 Task: Change formatting with show gridlines.
Action: Mouse moved to (137, 154)
Screenshot: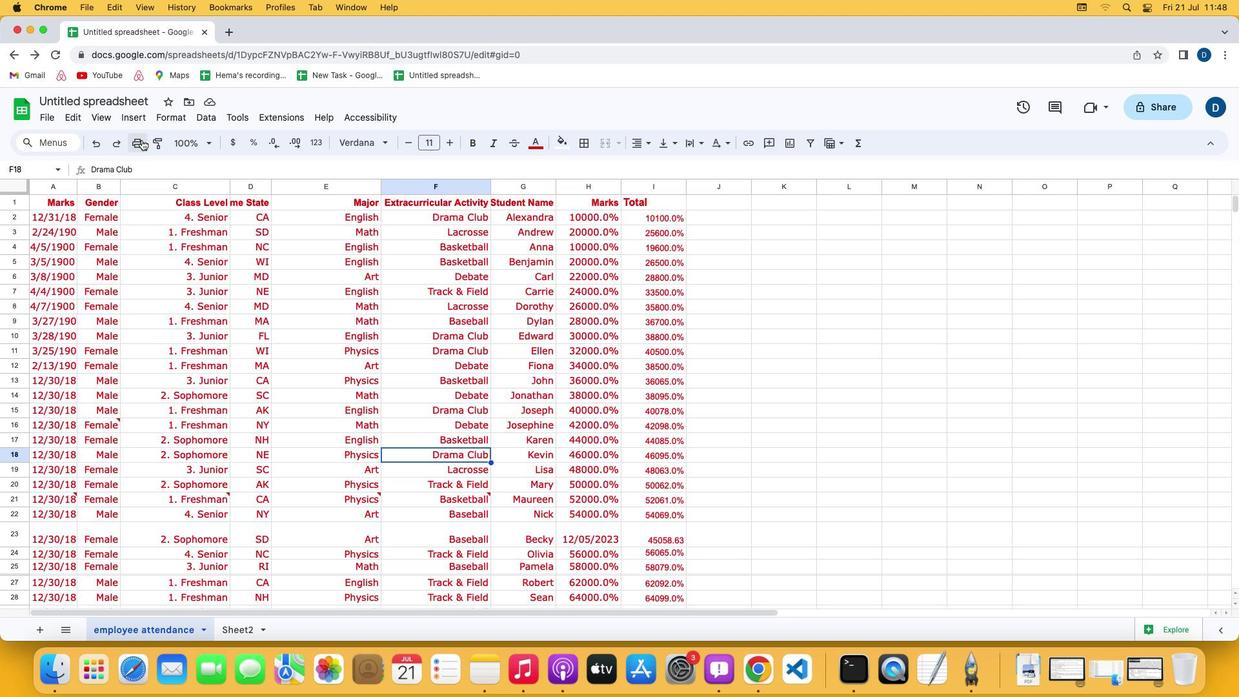 
Action: Mouse pressed left at (137, 154)
Screenshot: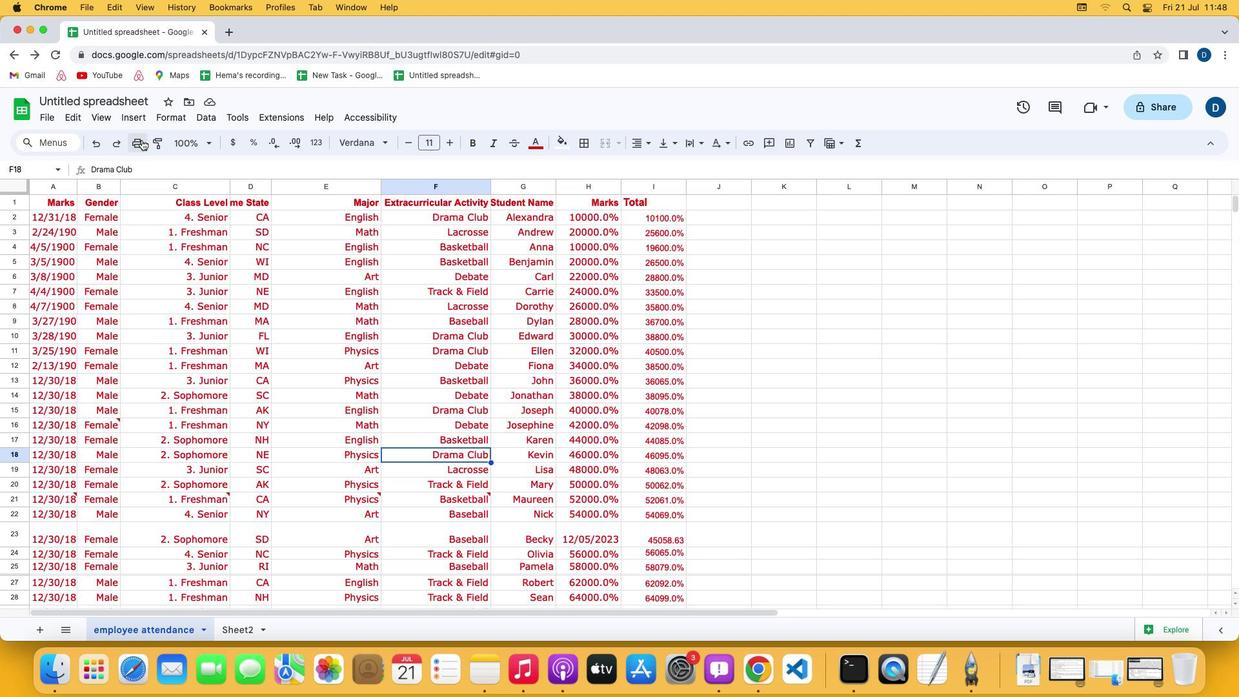 
Action: Mouse moved to (149, 148)
Screenshot: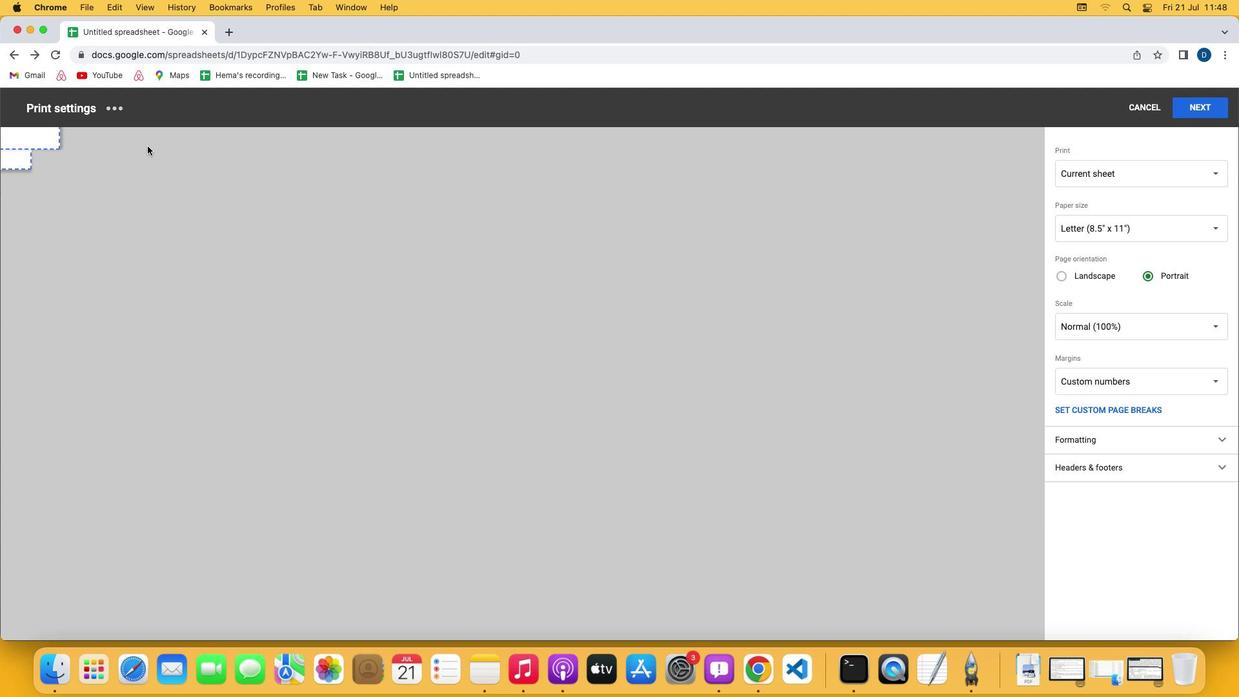 
Action: Mouse pressed left at (149, 148)
Screenshot: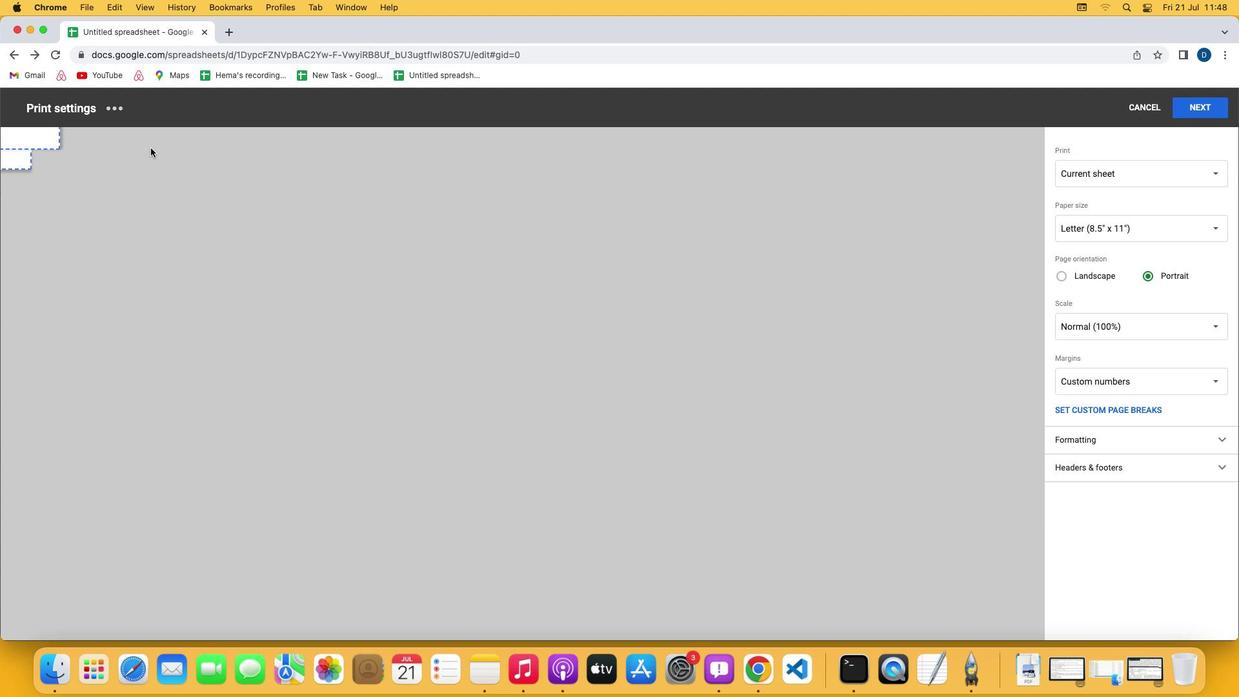 
Action: Mouse moved to (1210, 442)
Screenshot: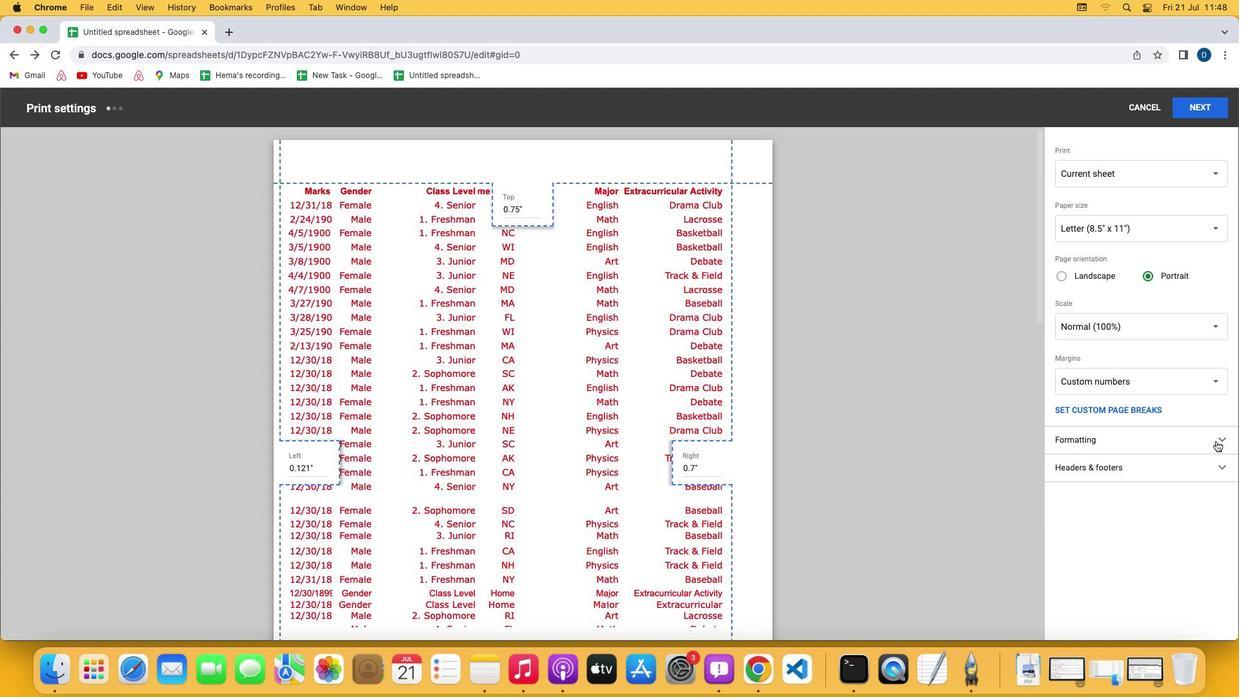 
Action: Mouse pressed left at (1210, 442)
Screenshot: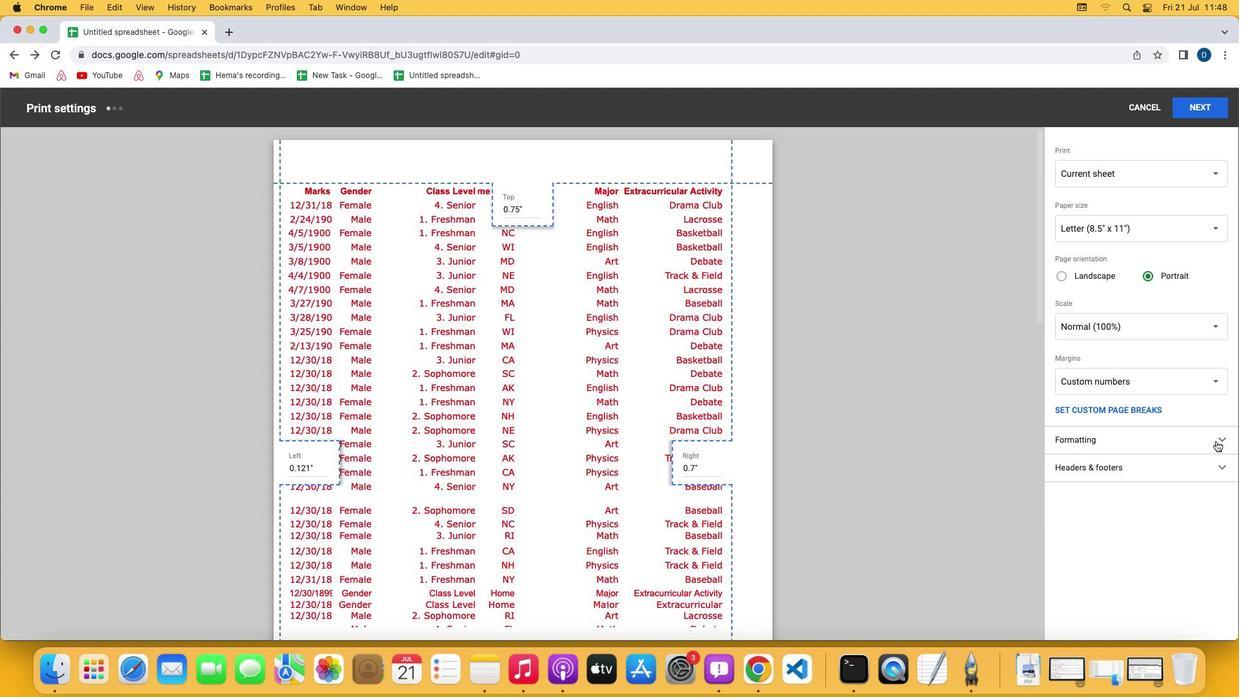 
Action: Mouse moved to (1059, 462)
Screenshot: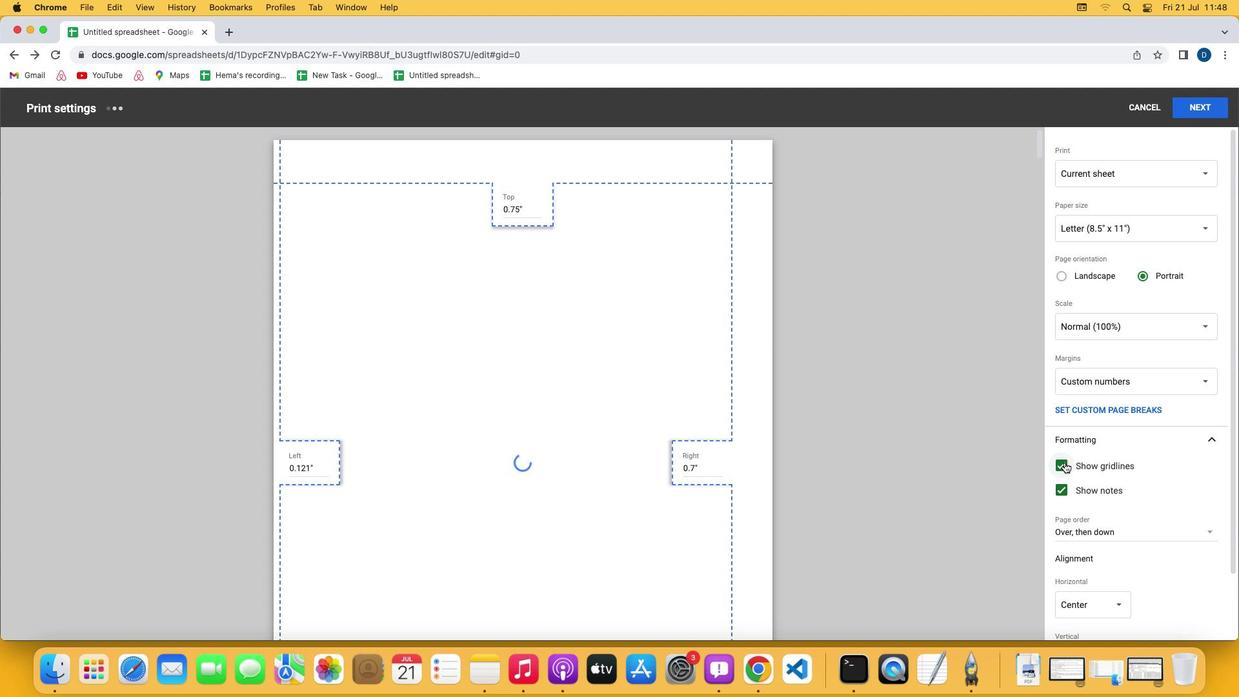 
Action: Mouse pressed left at (1059, 462)
Screenshot: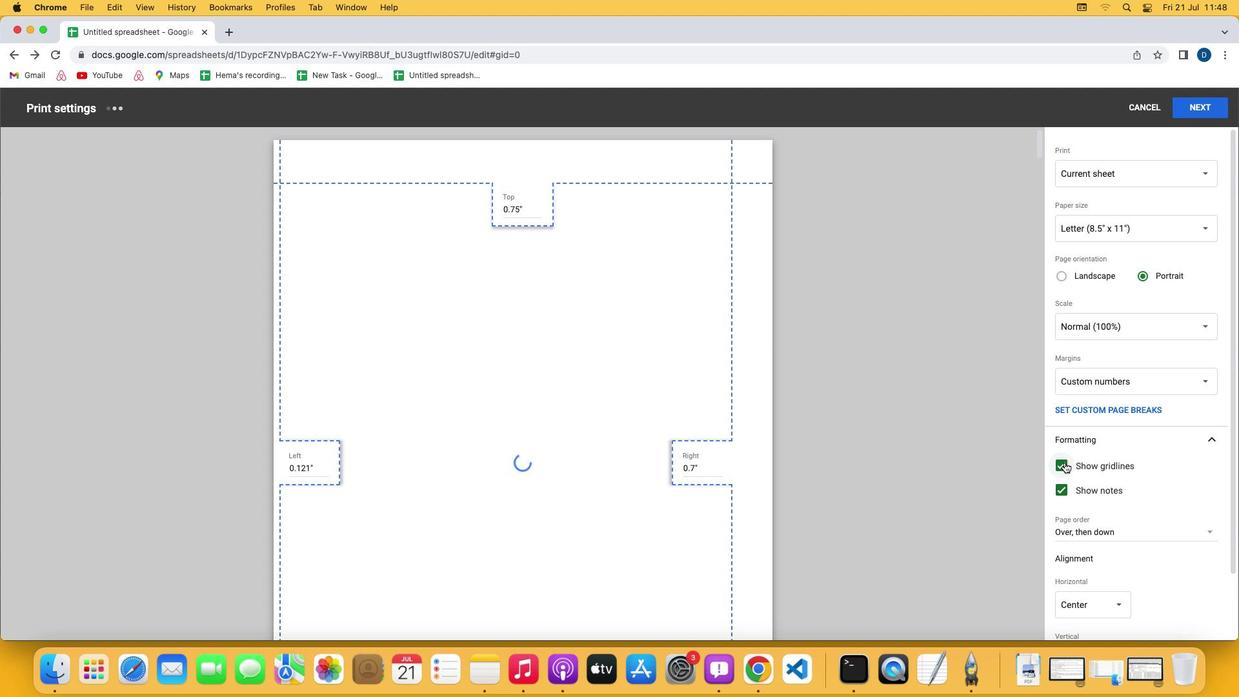 
Action: Mouse moved to (1059, 462)
Screenshot: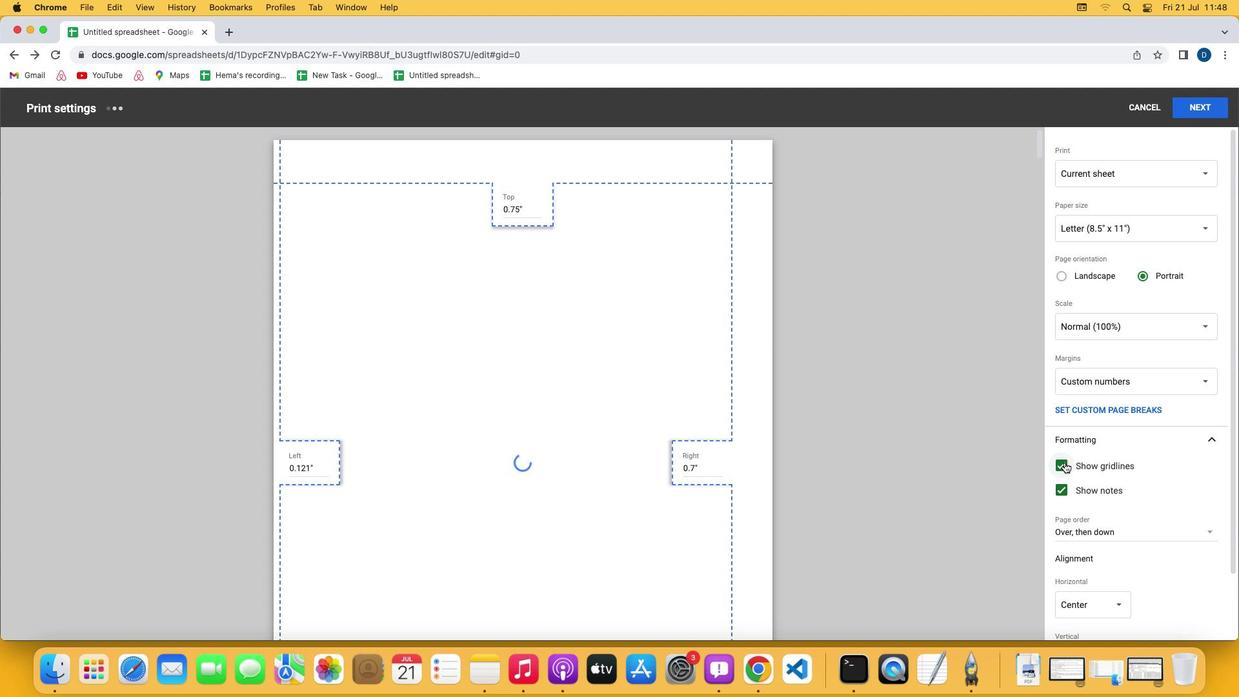 
